Task: Add Badger Balm Active Mineral Sunscreen Cream, SPF 30 to the cart.
Action: Mouse moved to (345, 176)
Screenshot: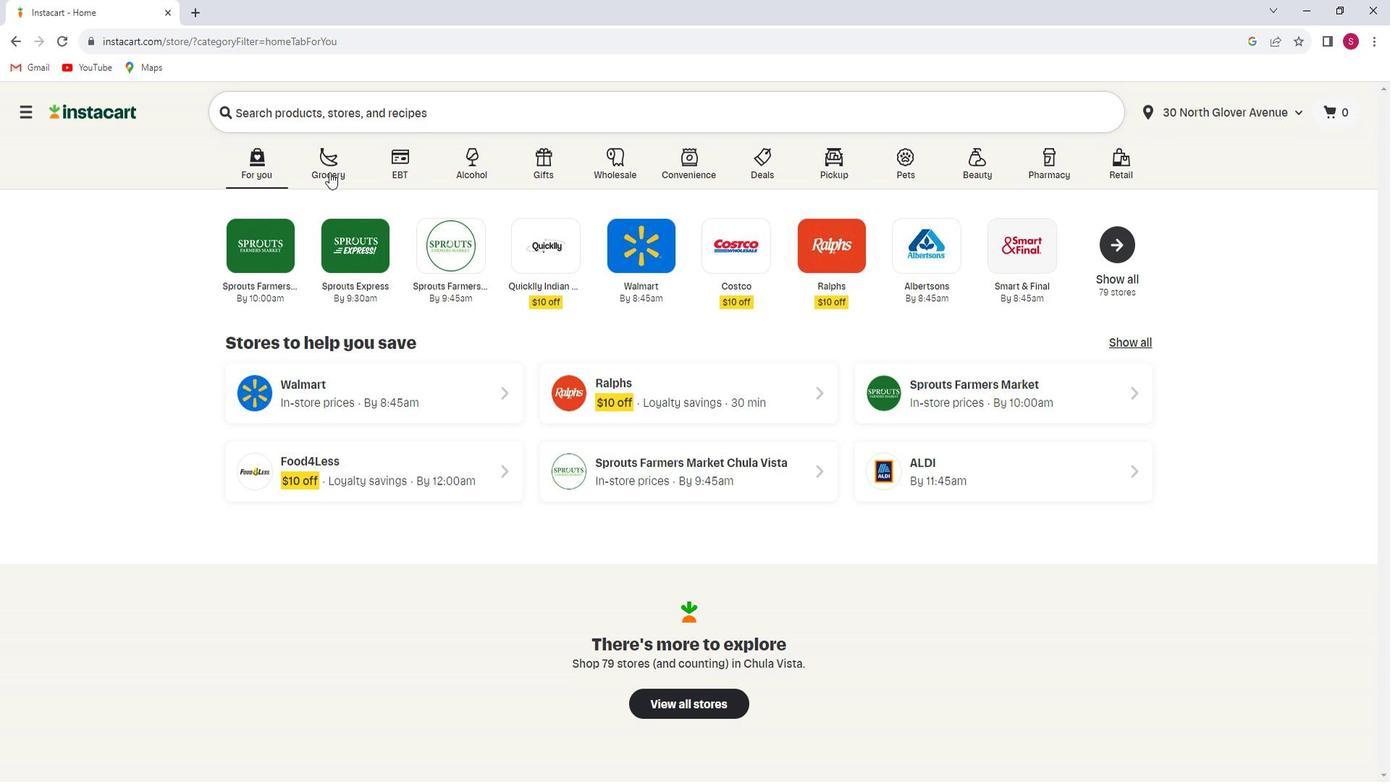 
Action: Mouse pressed left at (345, 176)
Screenshot: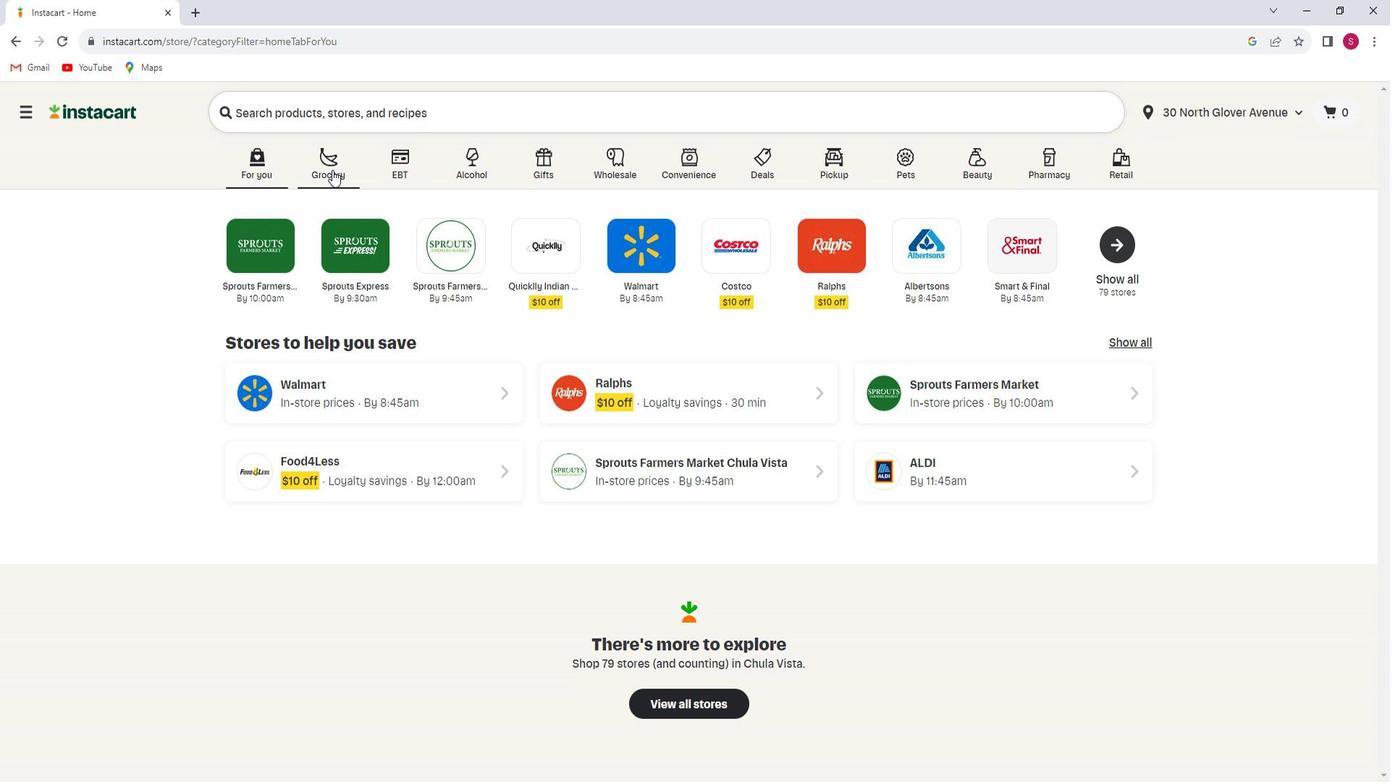 
Action: Mouse moved to (363, 430)
Screenshot: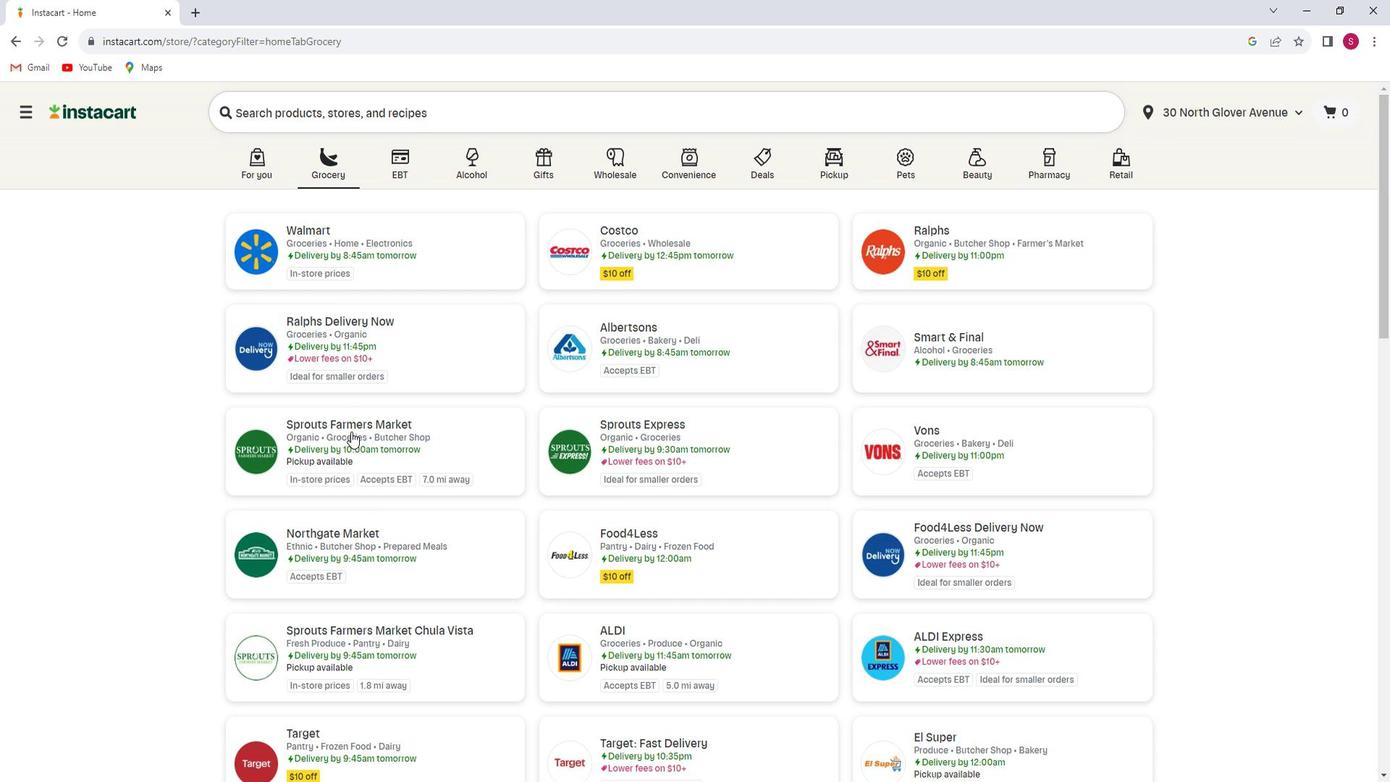 
Action: Mouse pressed left at (363, 430)
Screenshot: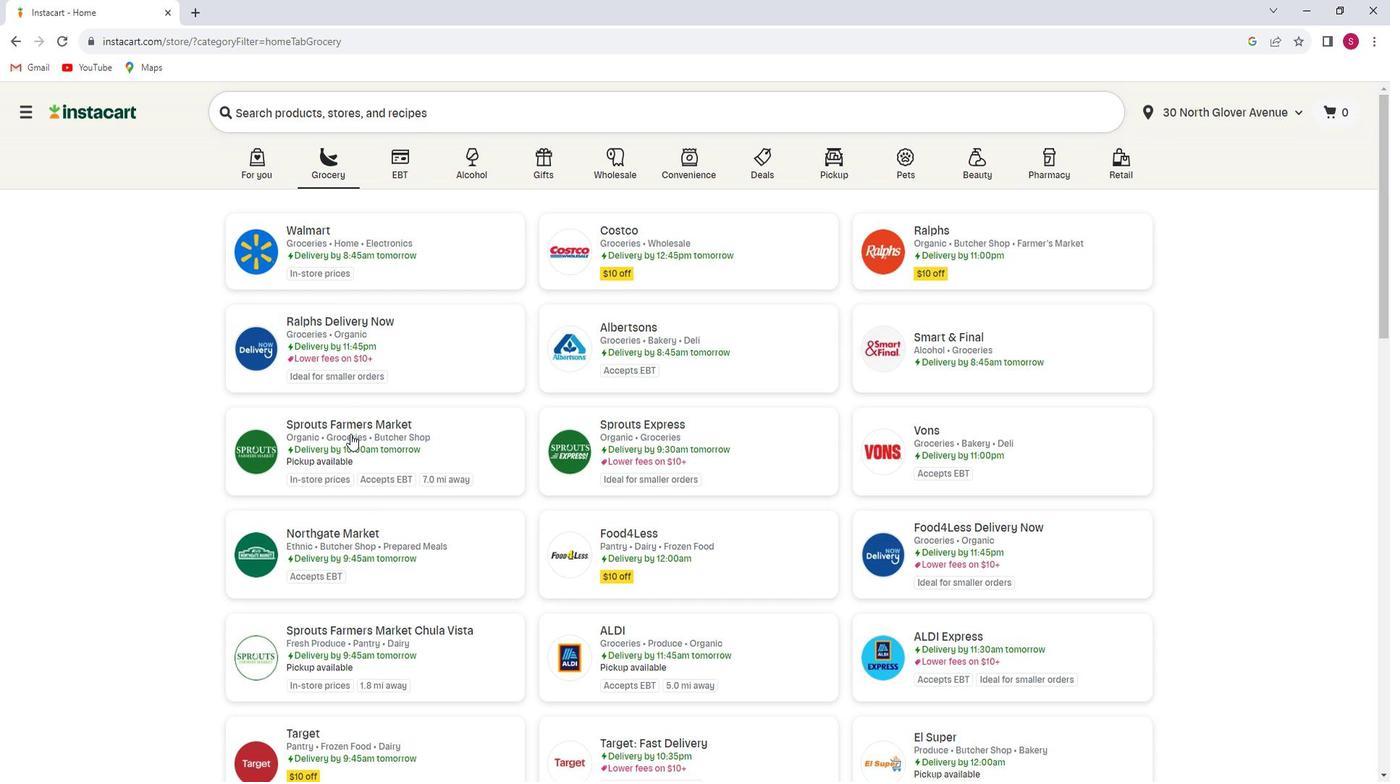 
Action: Mouse moved to (171, 443)
Screenshot: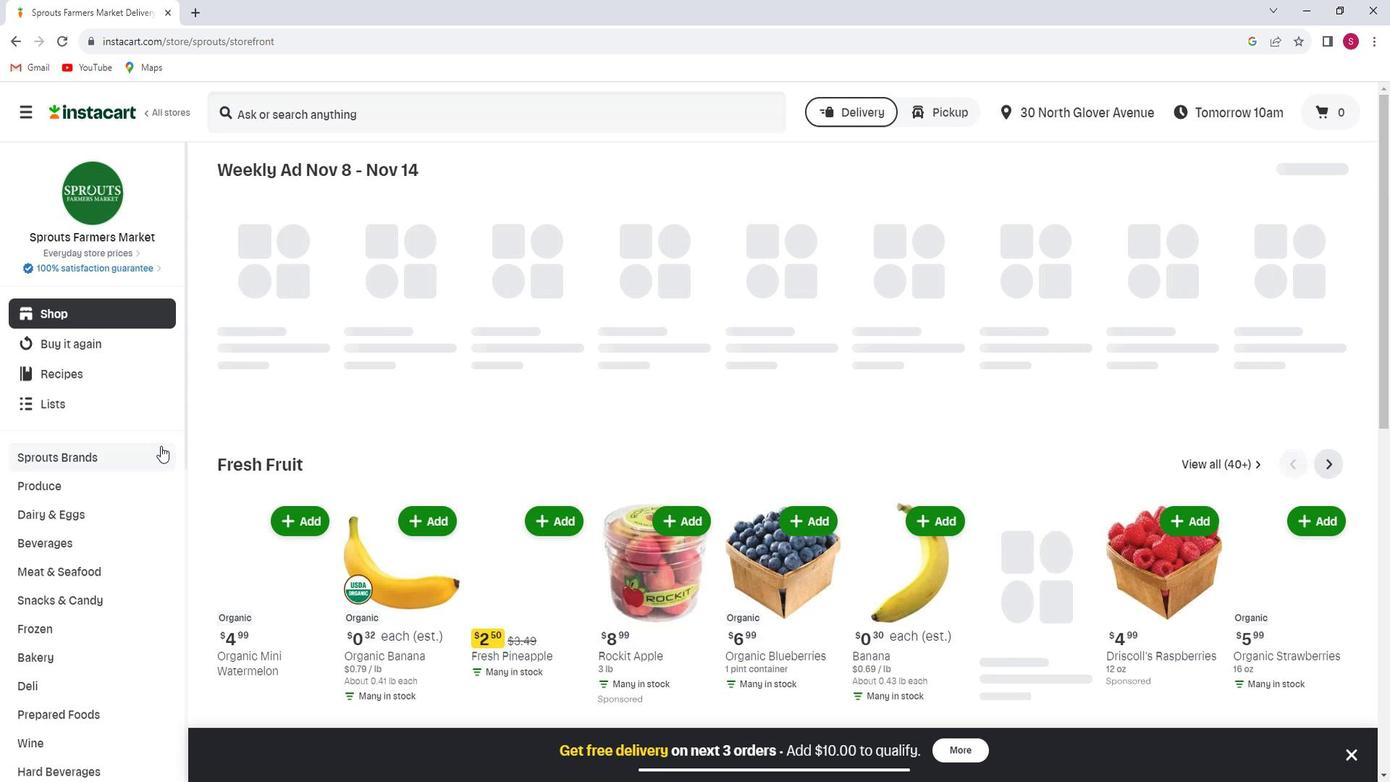 
Action: Mouse scrolled (171, 443) with delta (0, 0)
Screenshot: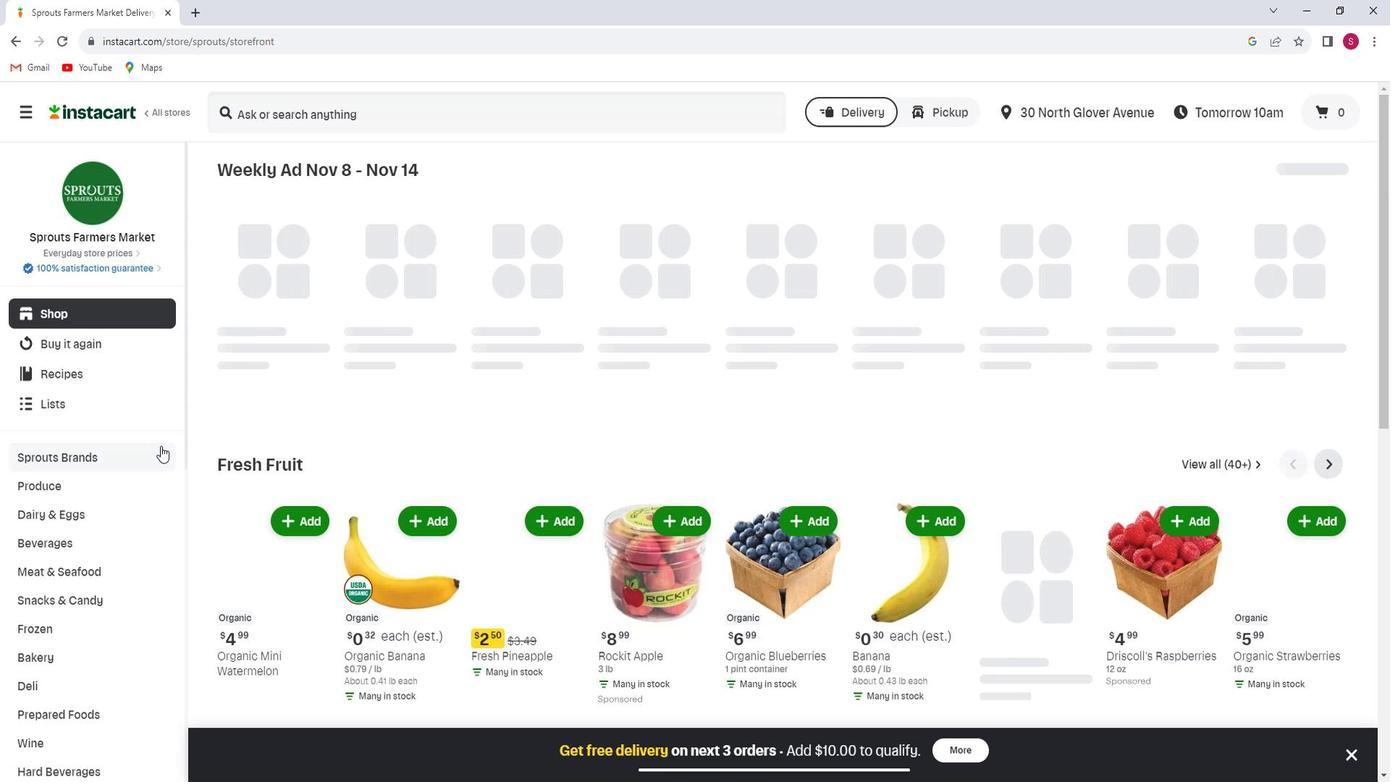 
Action: Mouse moved to (170, 444)
Screenshot: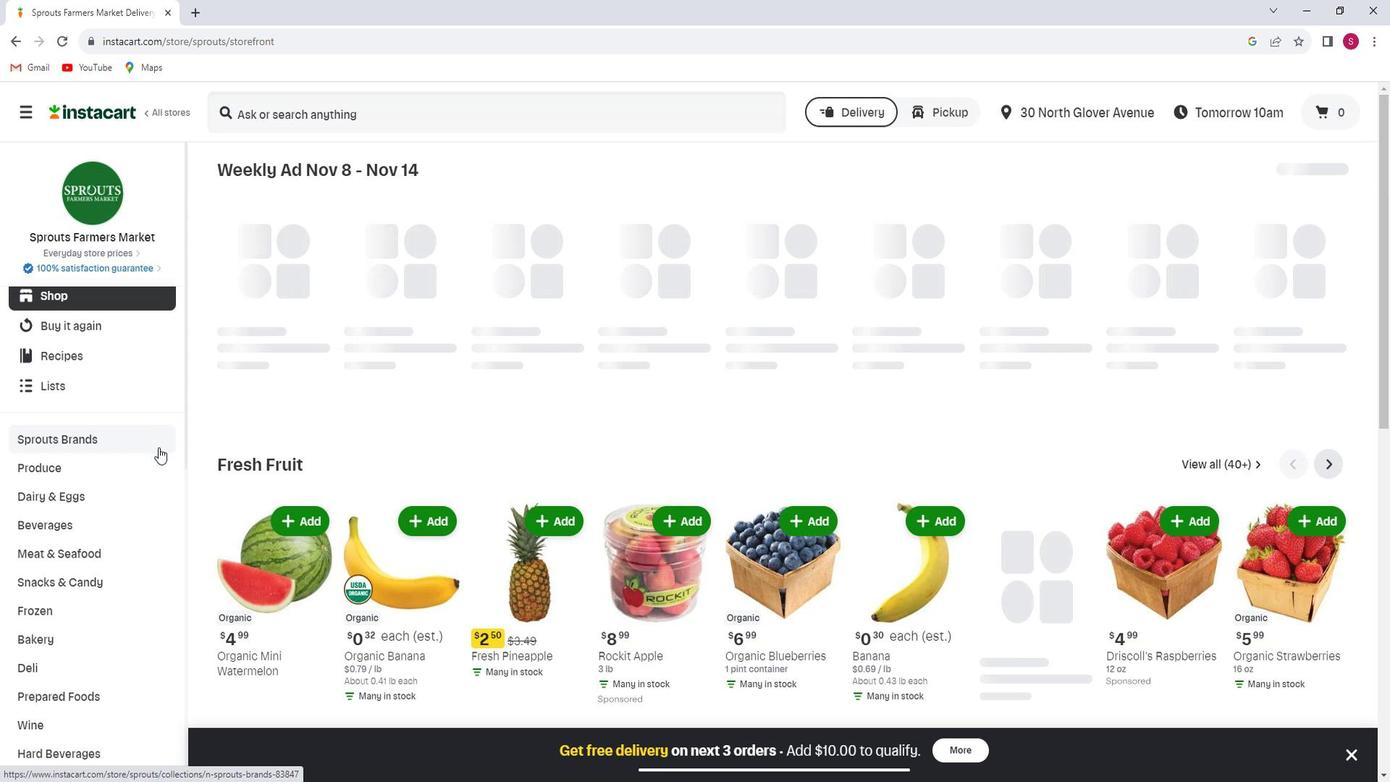 
Action: Mouse scrolled (170, 443) with delta (0, 0)
Screenshot: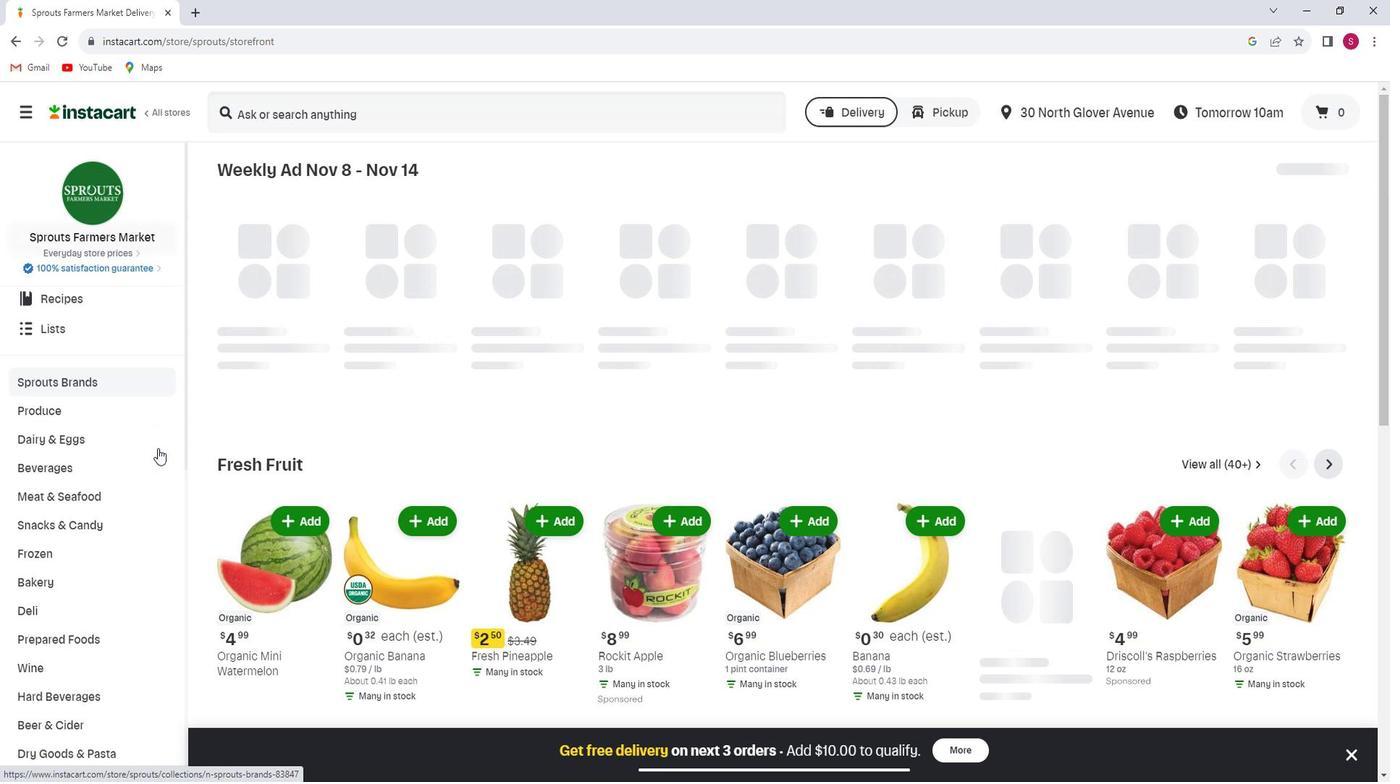 
Action: Mouse scrolled (170, 443) with delta (0, 0)
Screenshot: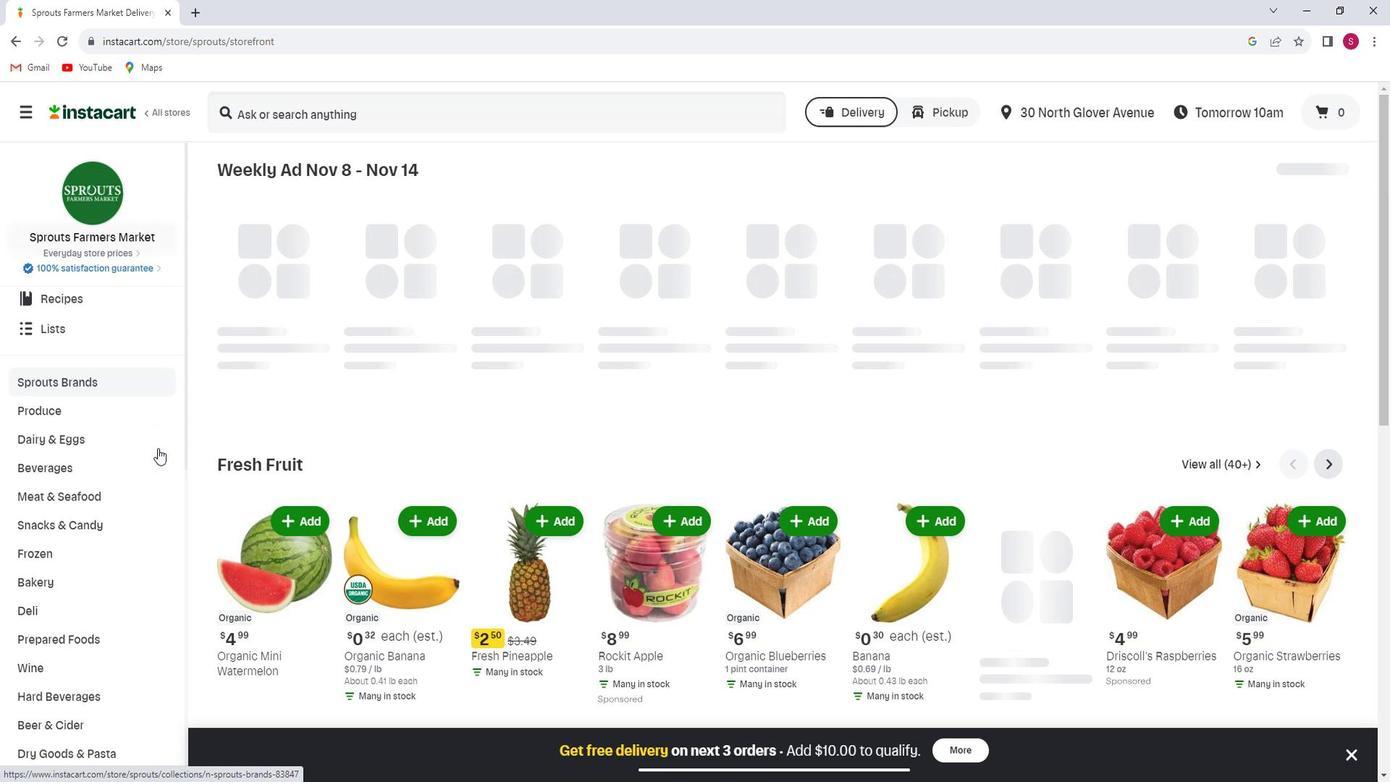 
Action: Mouse scrolled (170, 443) with delta (0, 0)
Screenshot: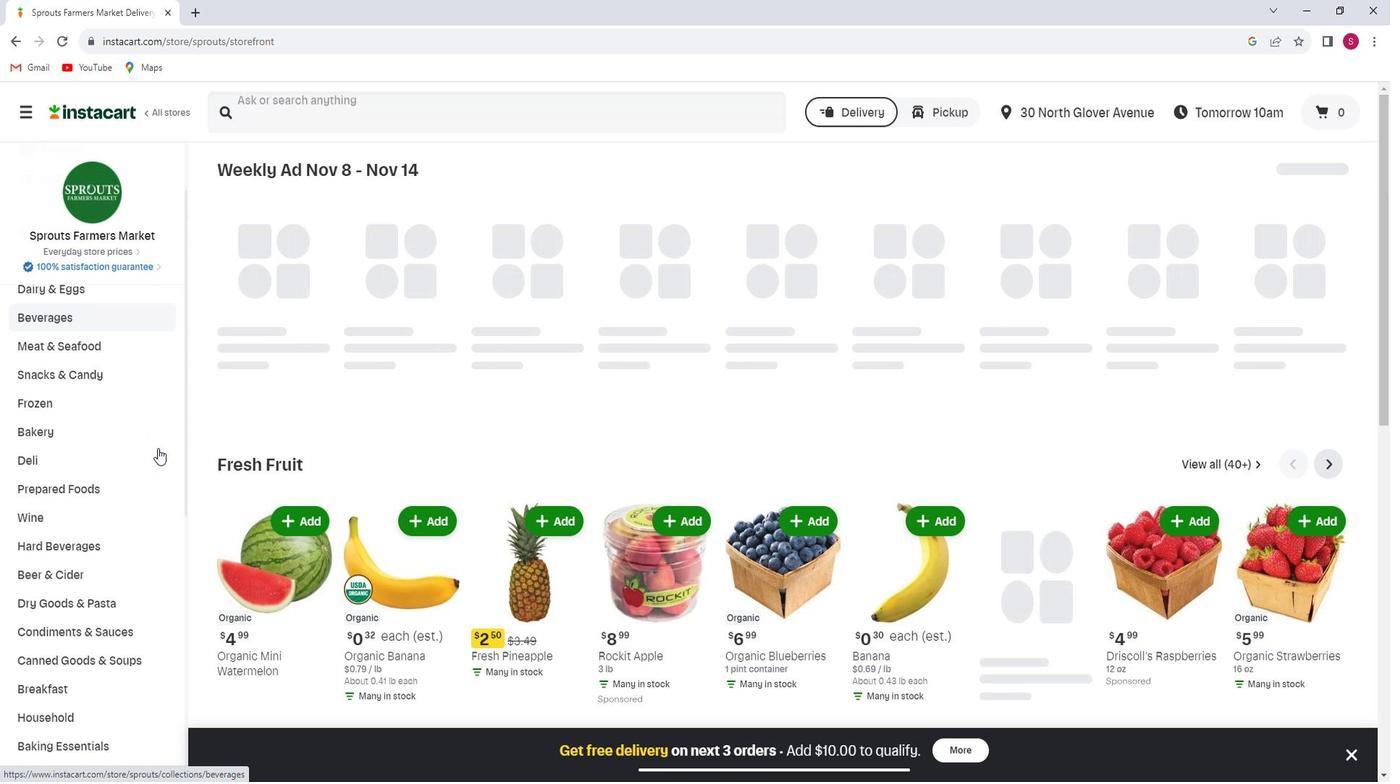
Action: Mouse scrolled (170, 443) with delta (0, 0)
Screenshot: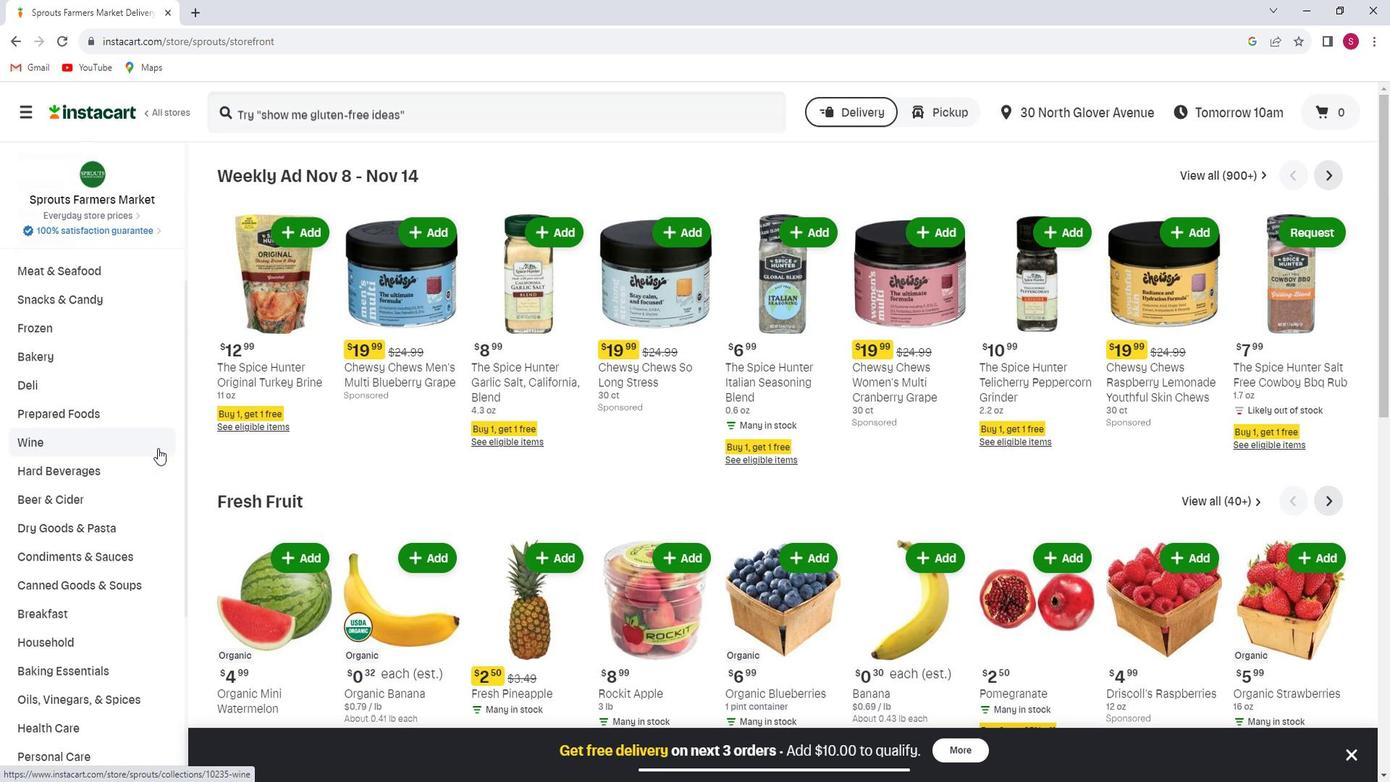 
Action: Mouse scrolled (170, 443) with delta (0, 0)
Screenshot: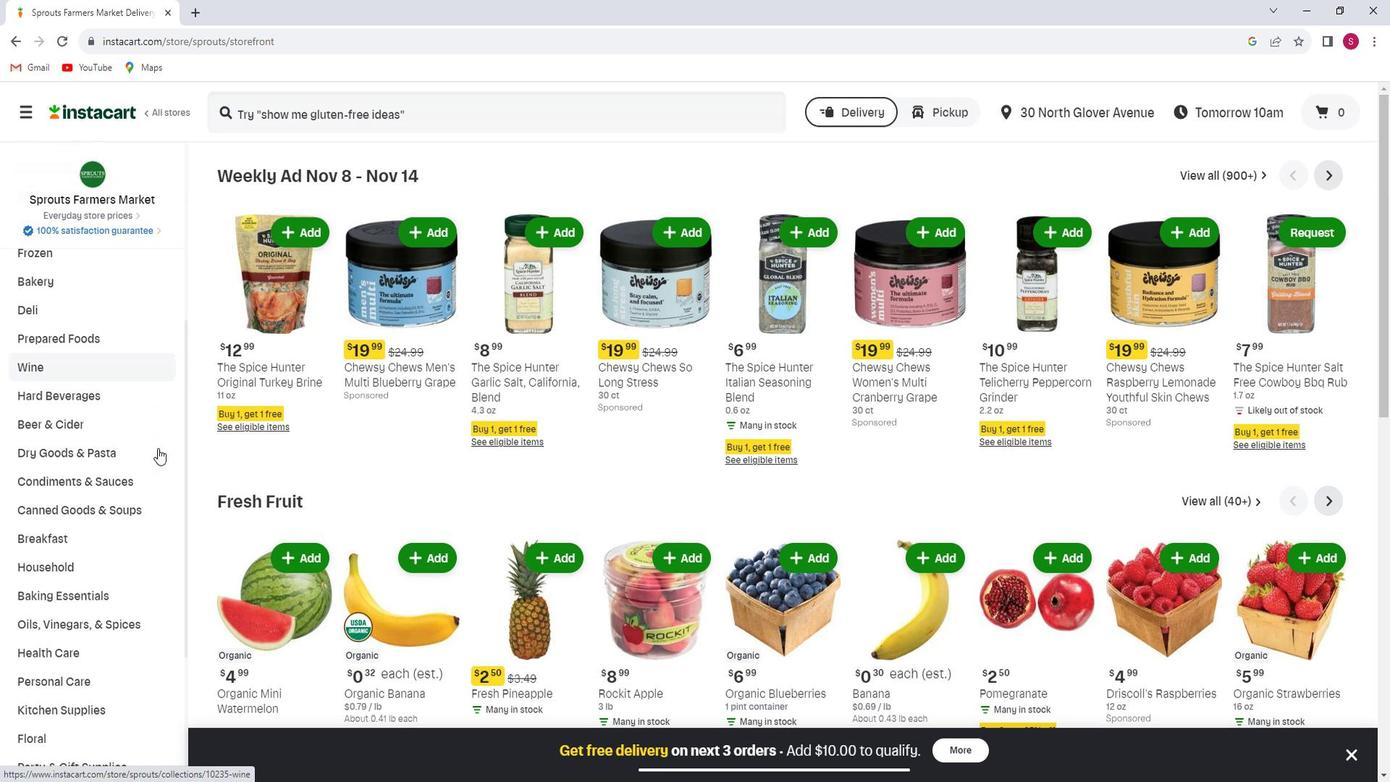 
Action: Mouse scrolled (170, 443) with delta (0, 0)
Screenshot: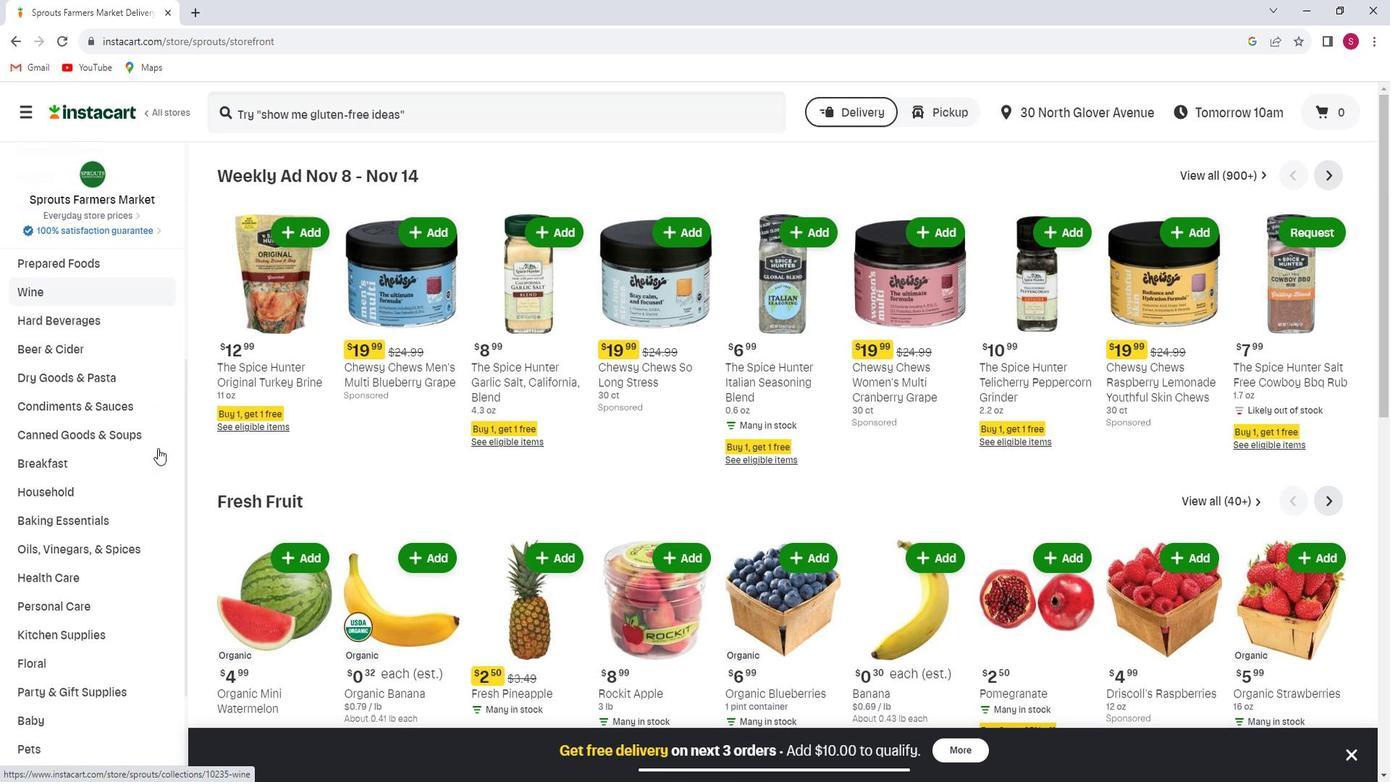
Action: Mouse moved to (107, 517)
Screenshot: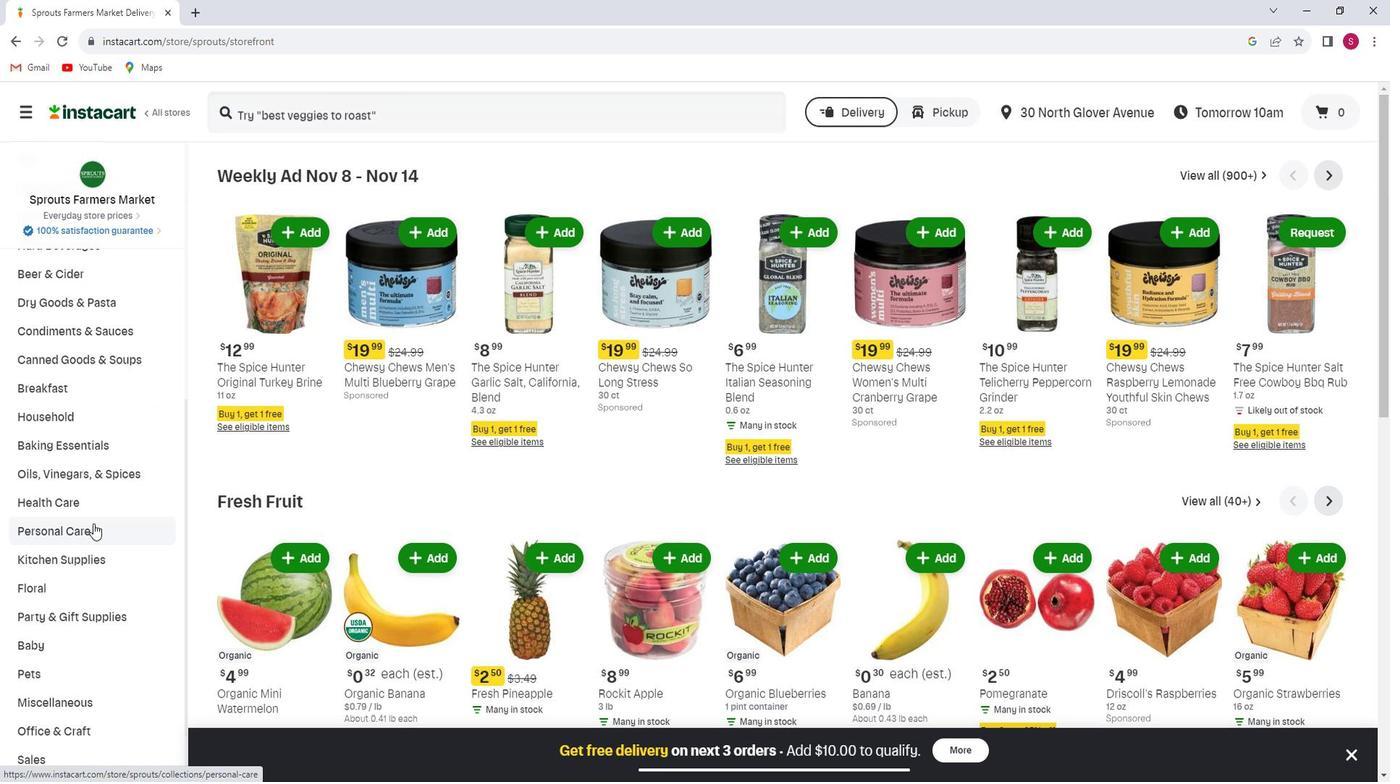 
Action: Mouse pressed left at (107, 517)
Screenshot: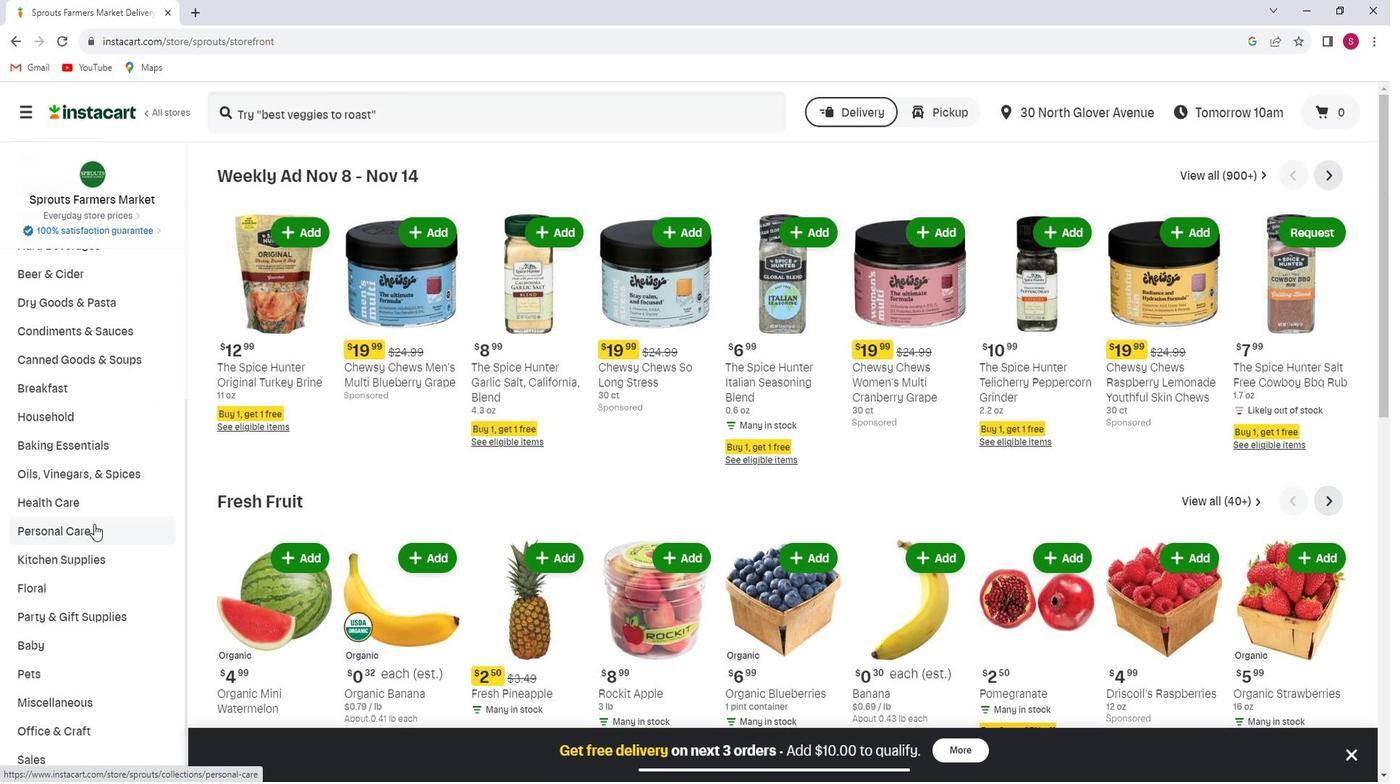
Action: Mouse moved to (1112, 212)
Screenshot: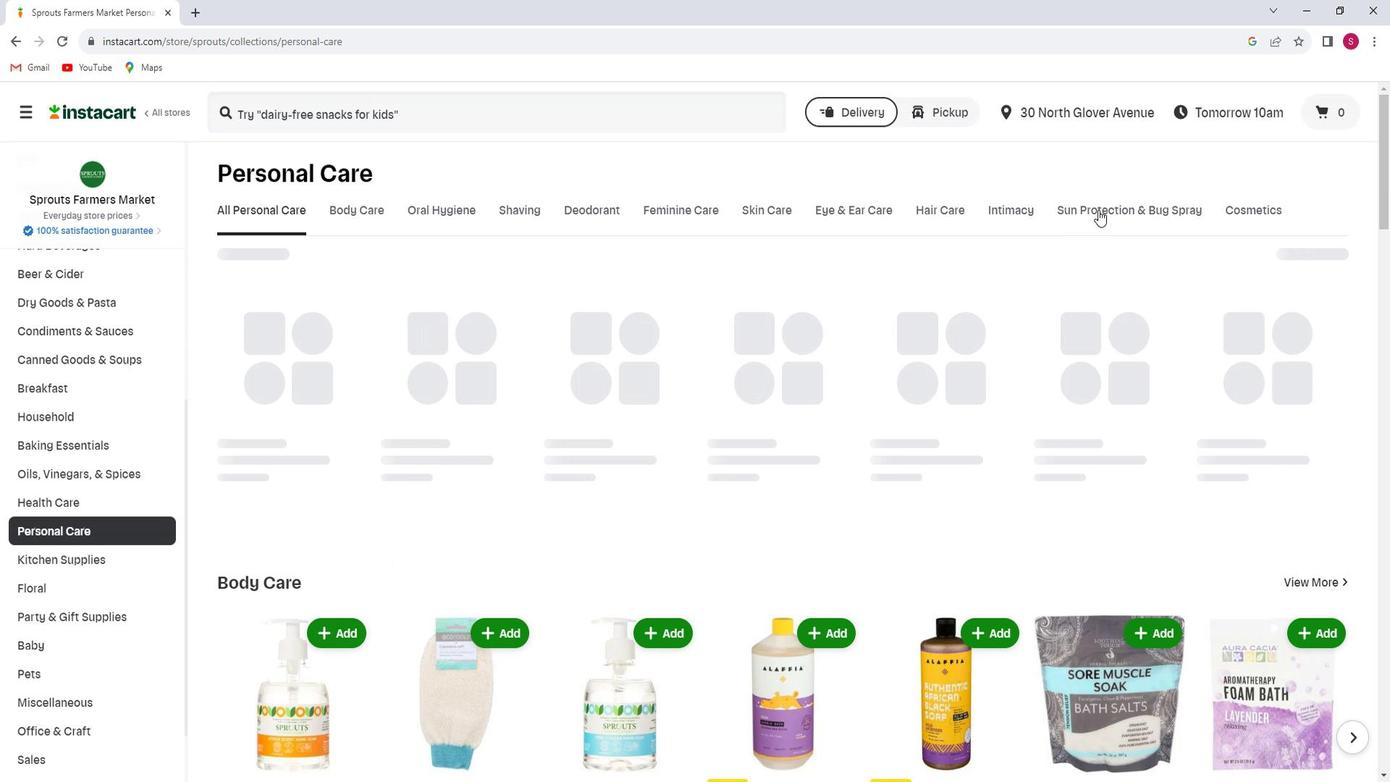 
Action: Mouse pressed left at (1112, 212)
Screenshot: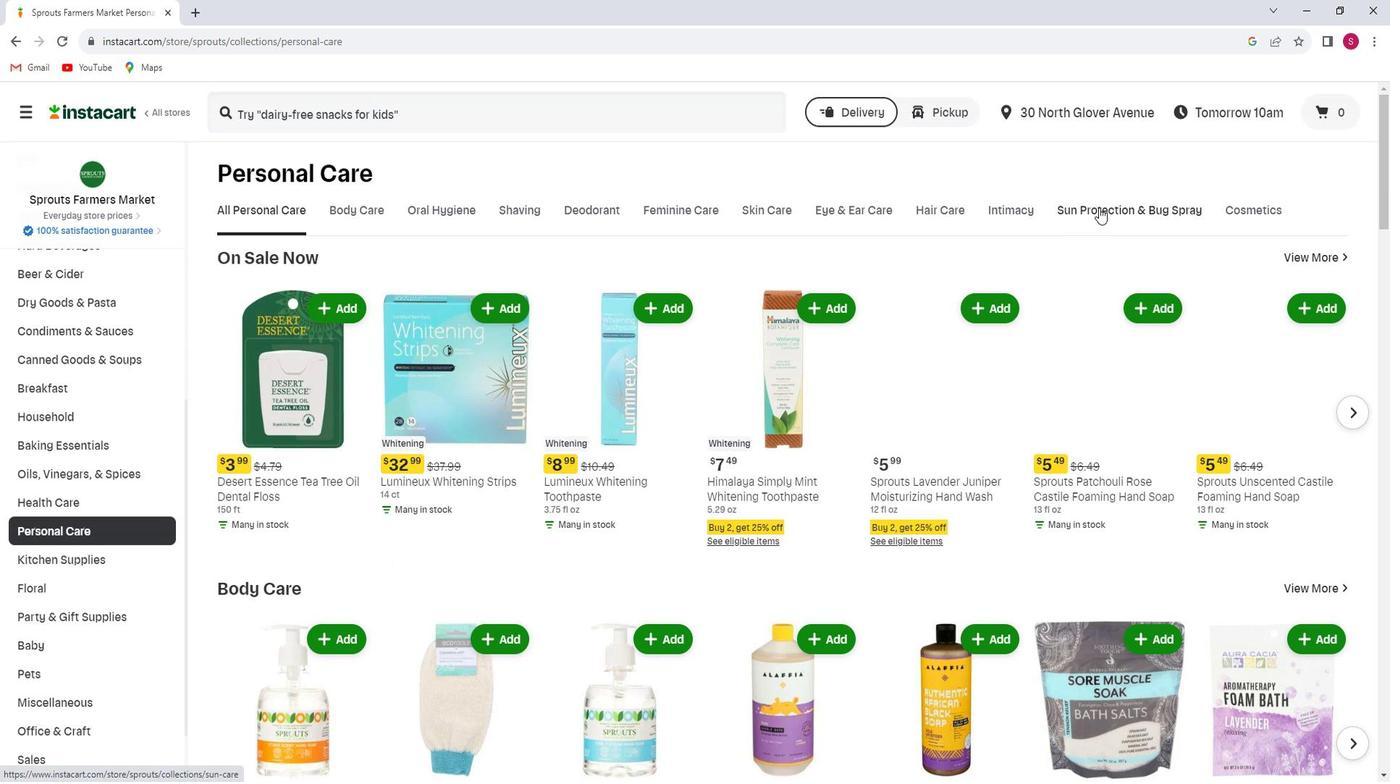 
Action: Mouse moved to (451, 116)
Screenshot: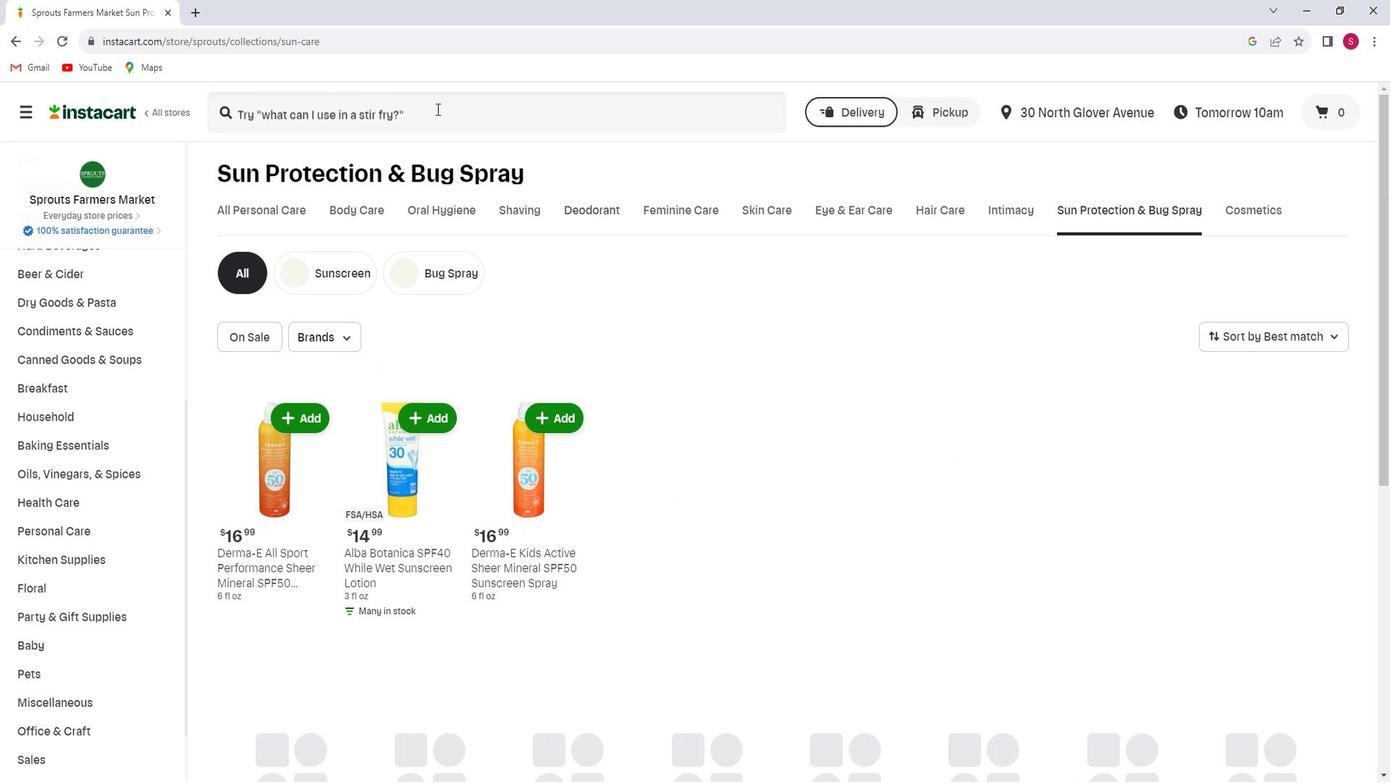 
Action: Mouse pressed left at (451, 116)
Screenshot: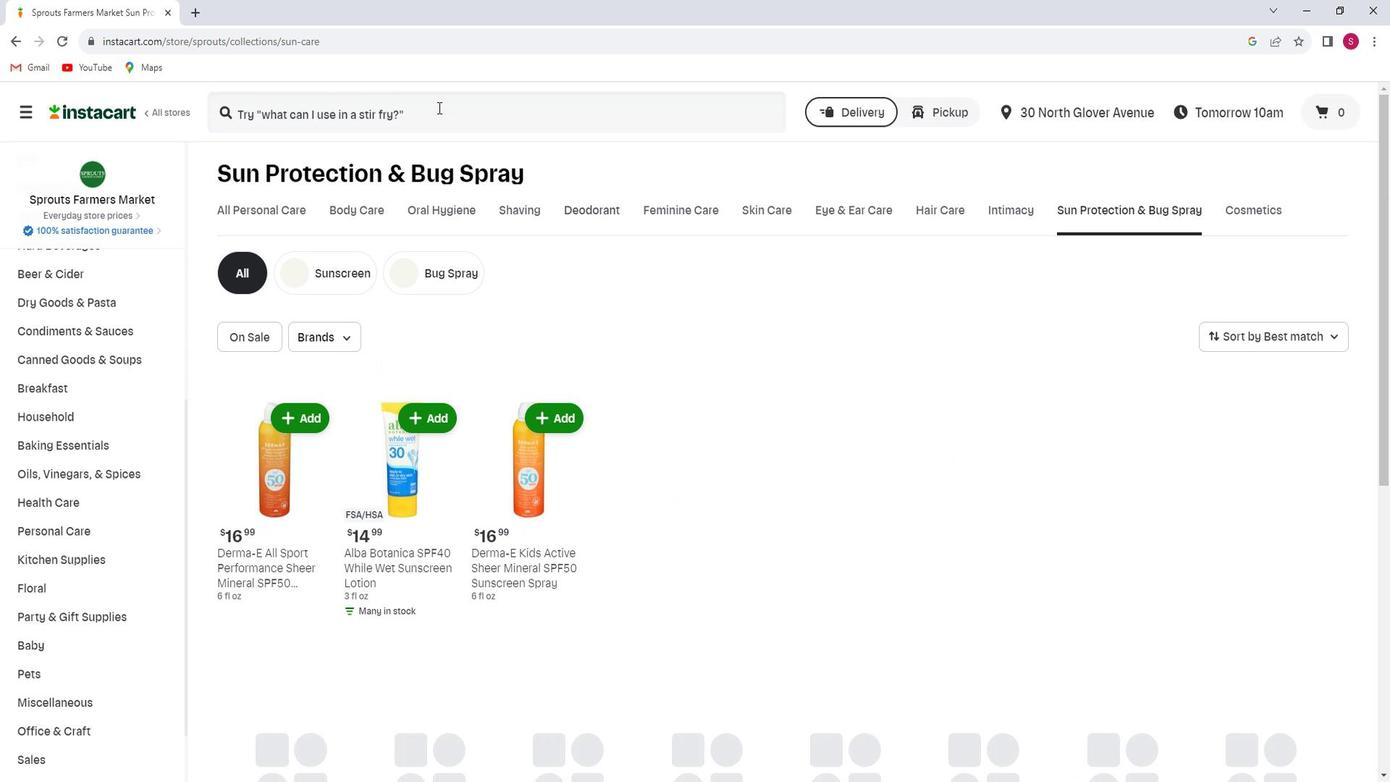 
Action: Key pressed <Key.shift>Badger<Key.space><Key.shift>Balm<Key.space><Key.shift>Active<Key.space><Key.shift_r>Mineral<Key.space><Key.shift>Sunscreen<Key.space><Key.shift>Cream,<Key.space><Key.shift>S<Key.shift_r>P<Key.shift><Key.shift><Key.shift>F<Key.space>30<Key.enter>
Screenshot: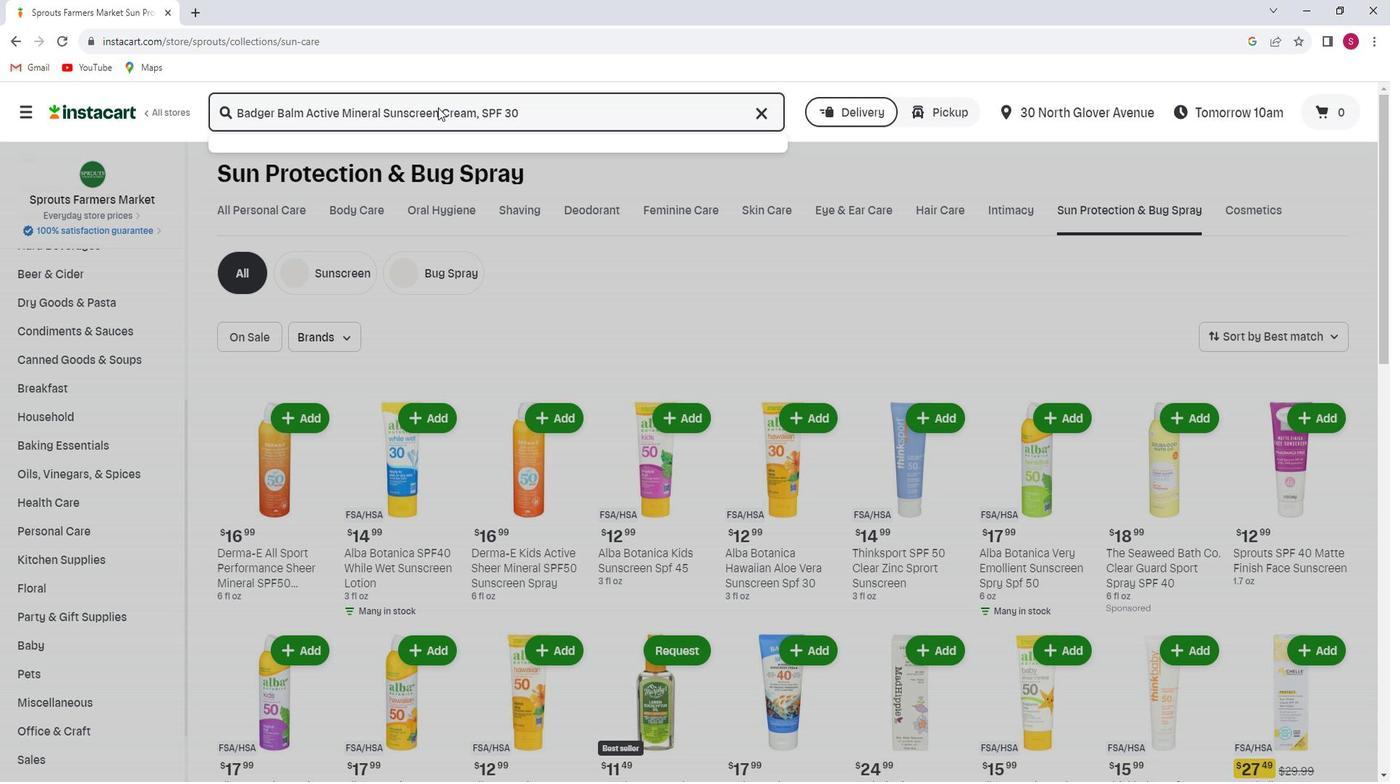 
Action: Mouse moved to (425, 246)
Screenshot: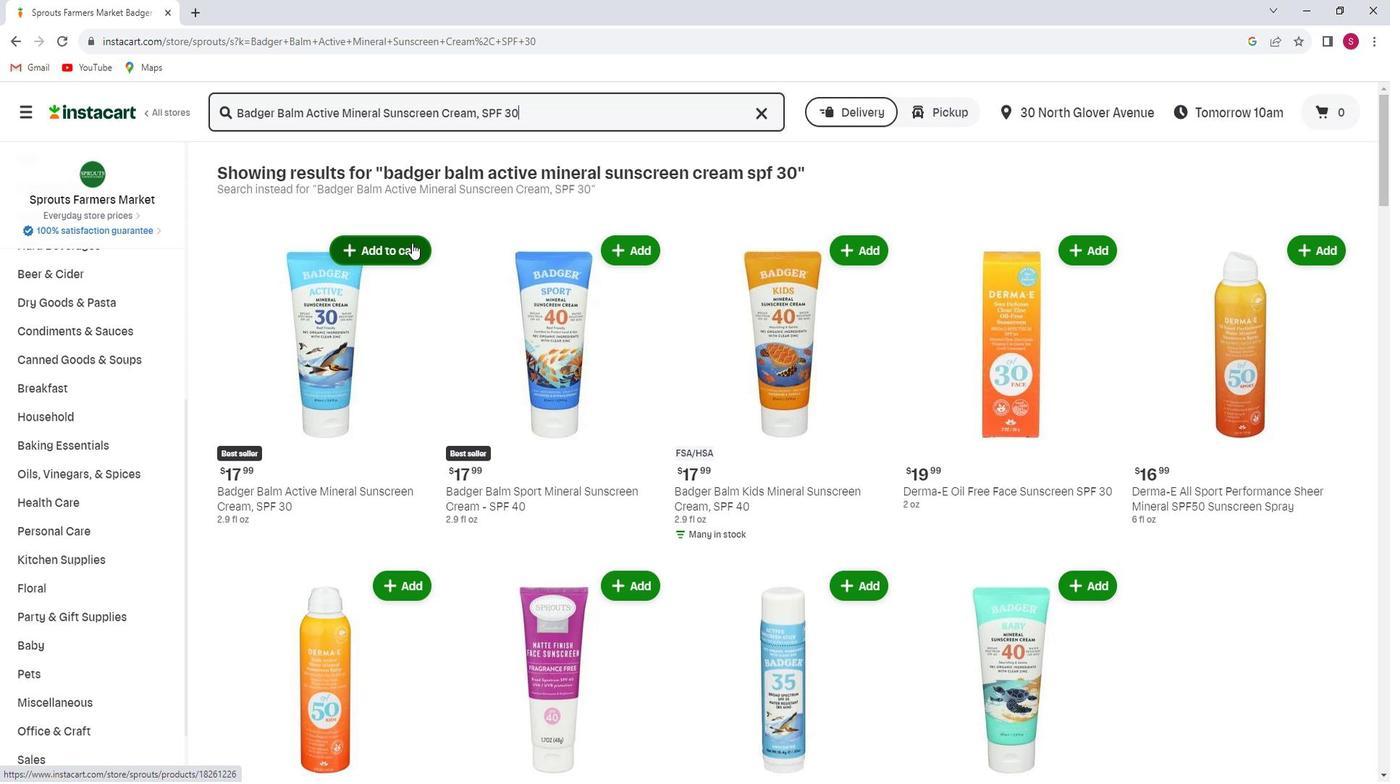 
Action: Mouse pressed left at (425, 246)
Screenshot: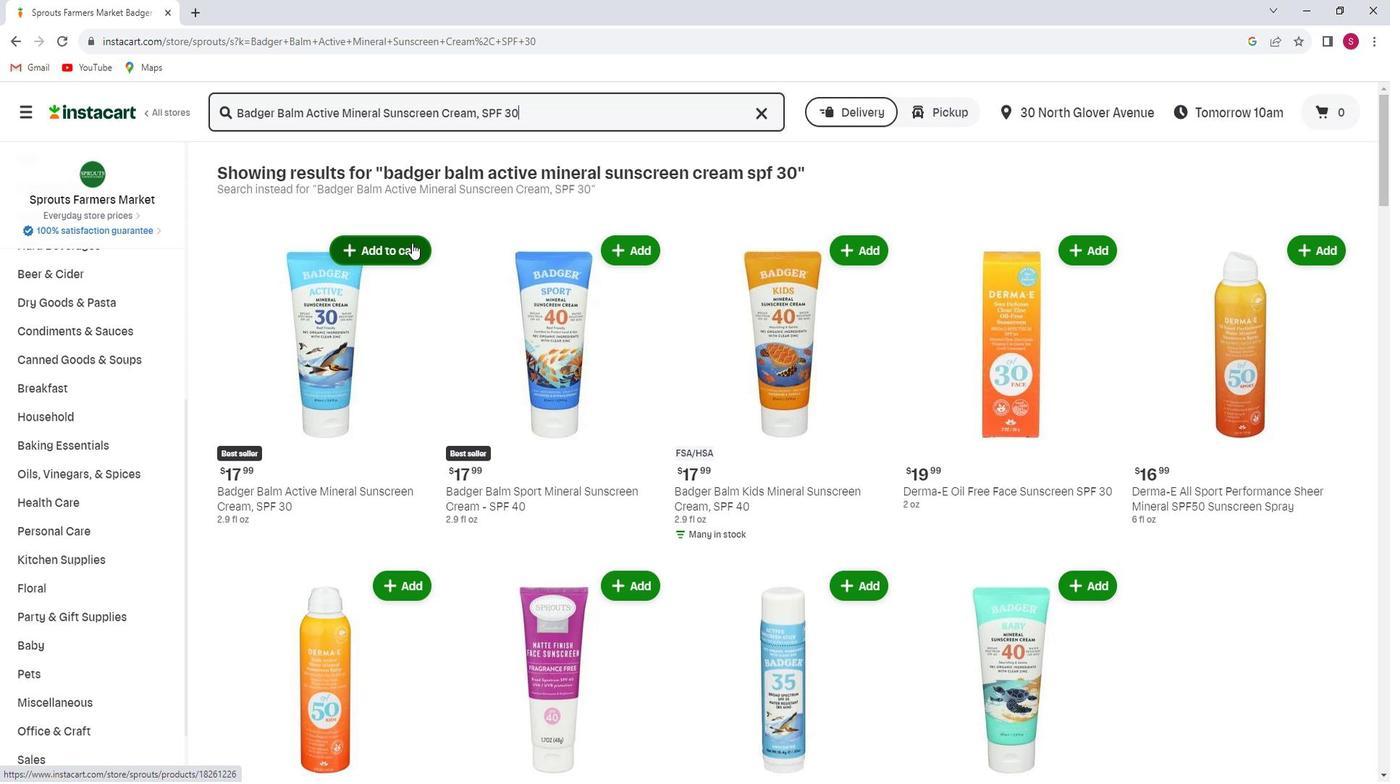 
Action: Mouse moved to (502, 433)
Screenshot: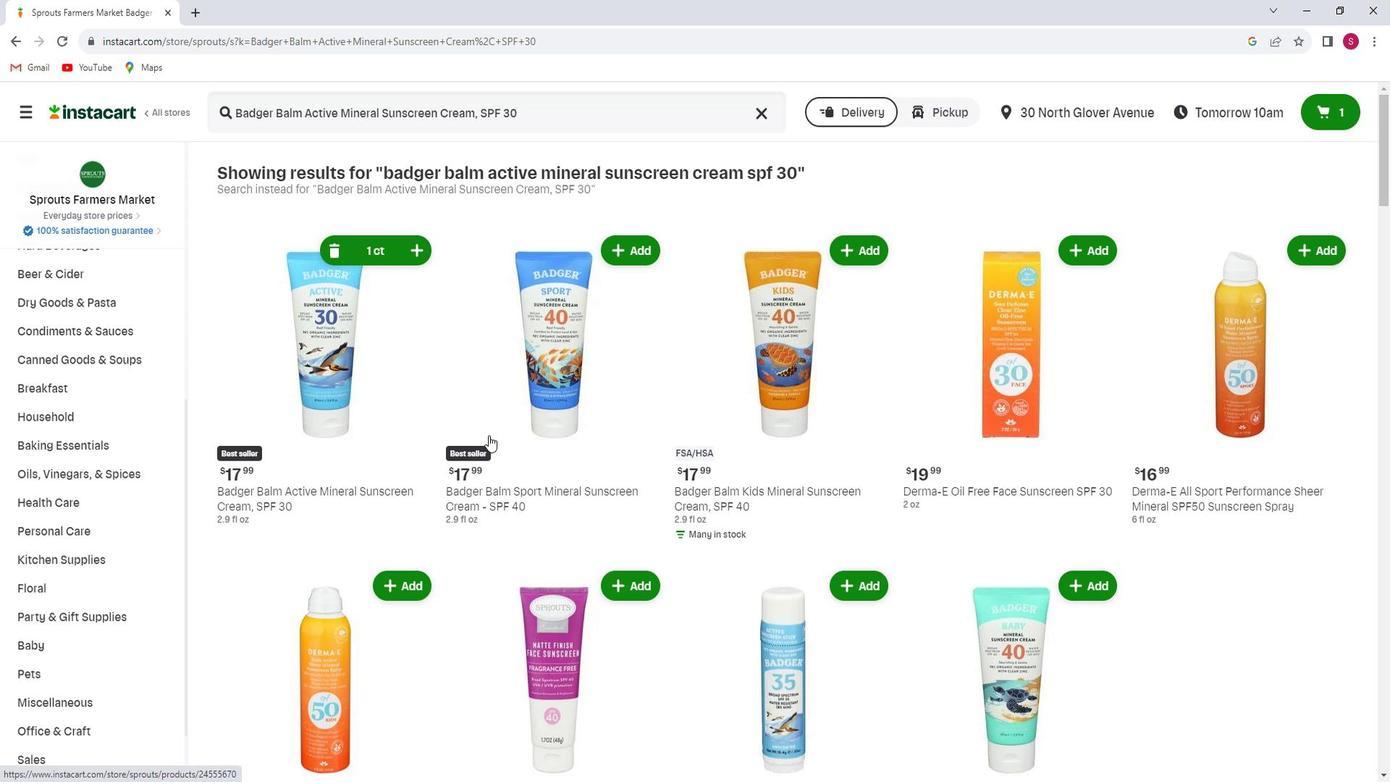 
